 Task: Move the task Create a new online platform for car rental services to the section Done in the project AgileMind and filter the tasks in the project by Due this week
Action: Mouse moved to (620, 256)
Screenshot: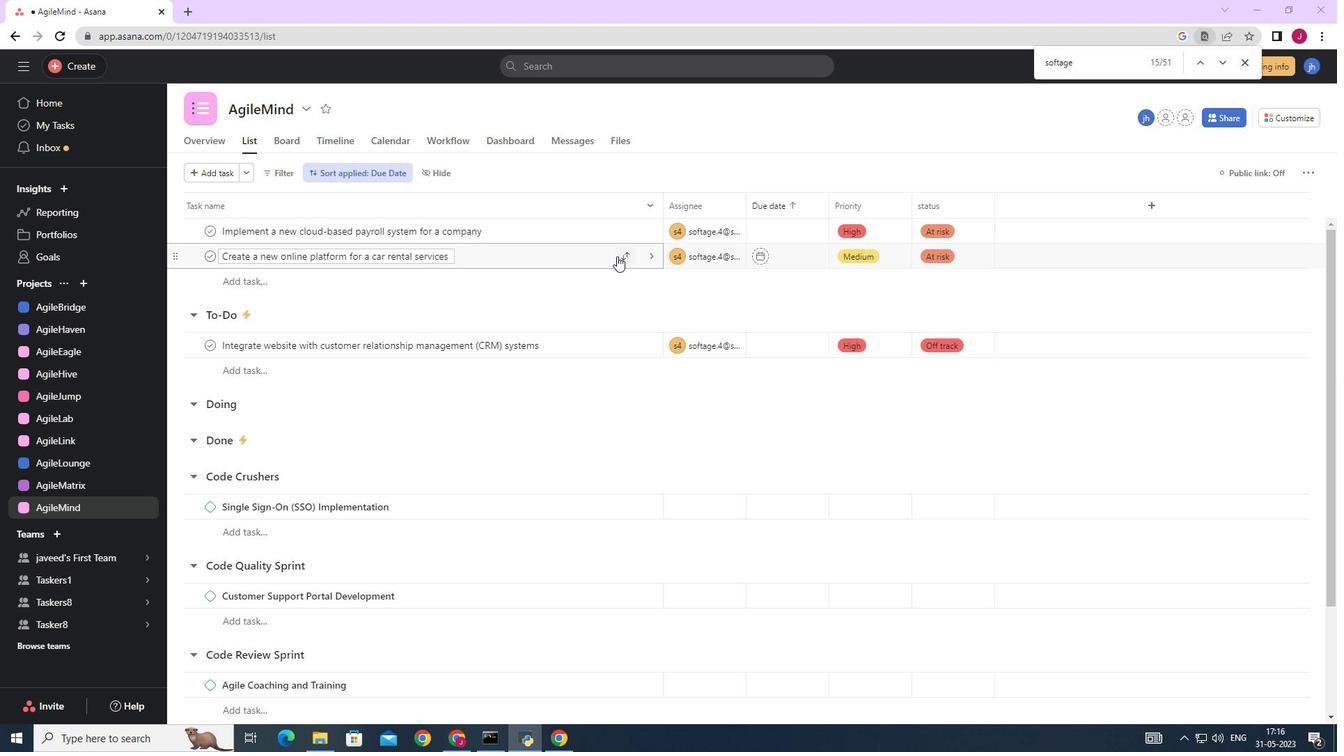 
Action: Mouse pressed left at (620, 256)
Screenshot: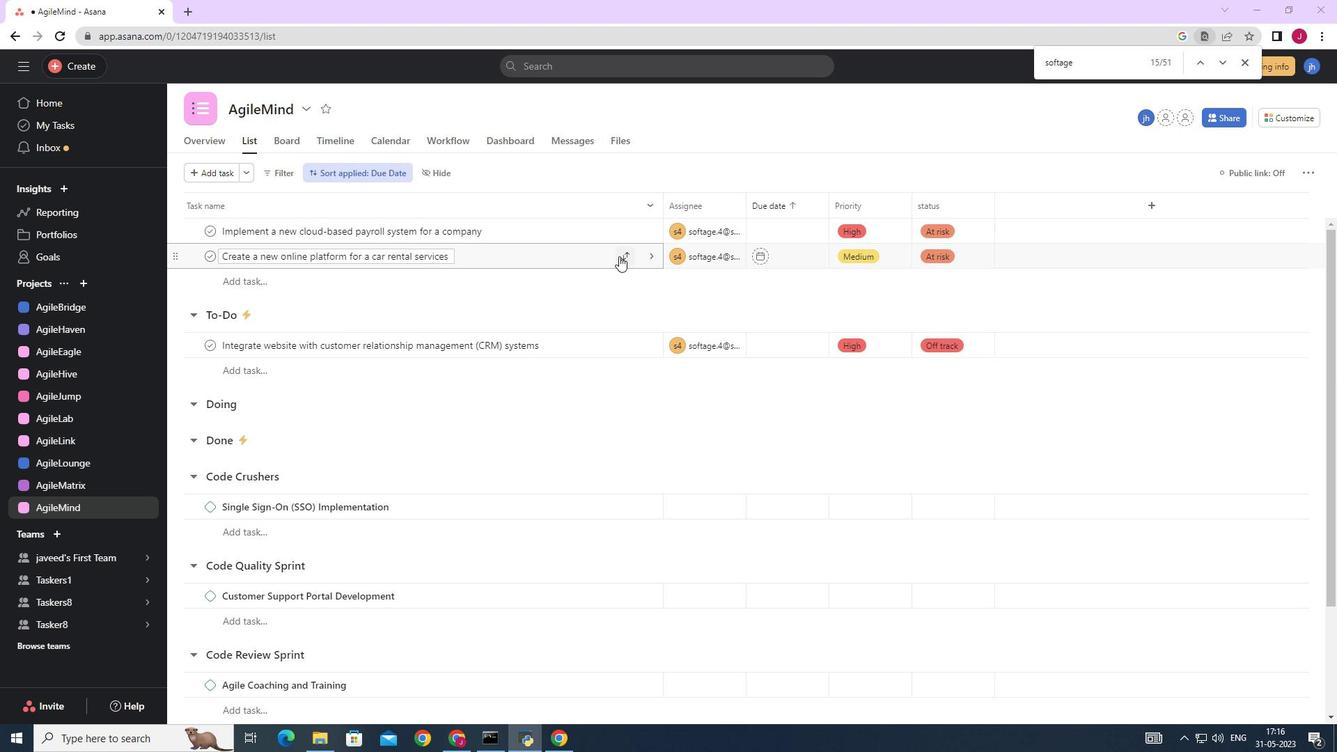
Action: Mouse moved to (555, 381)
Screenshot: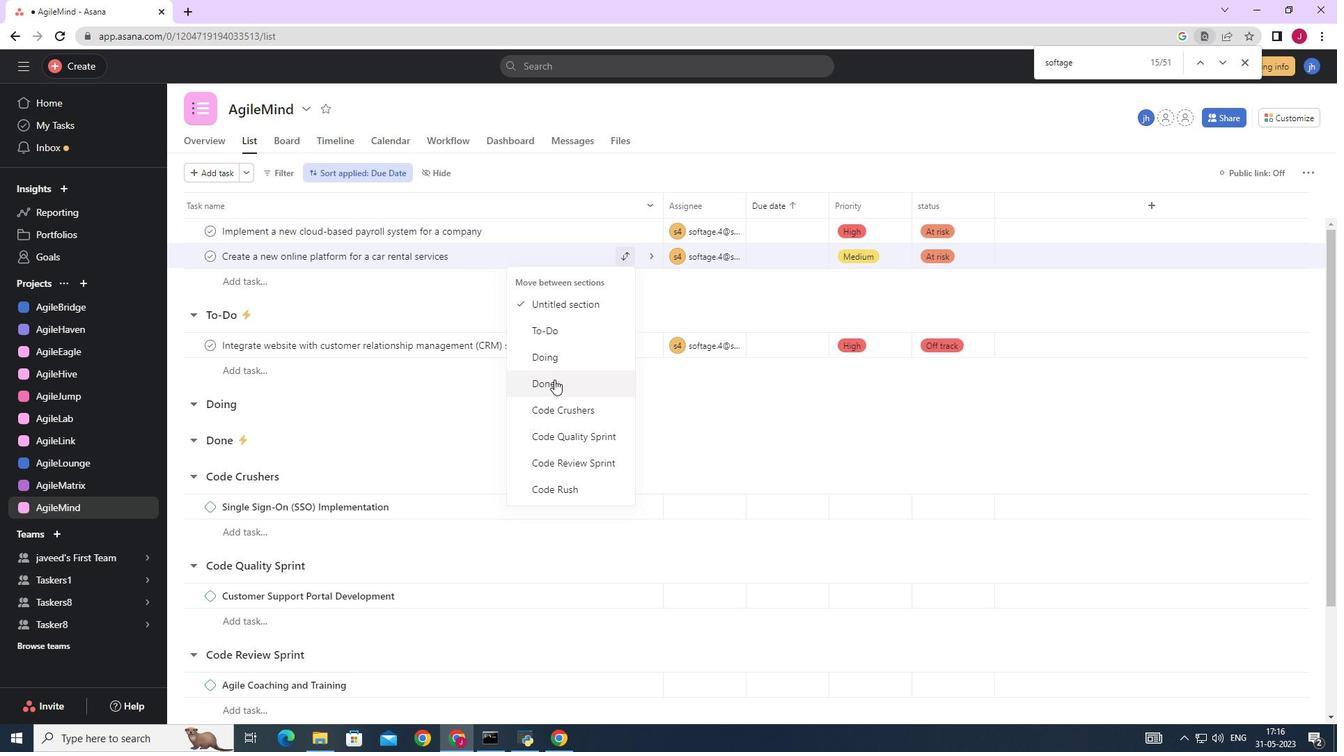 
Action: Mouse pressed left at (555, 381)
Screenshot: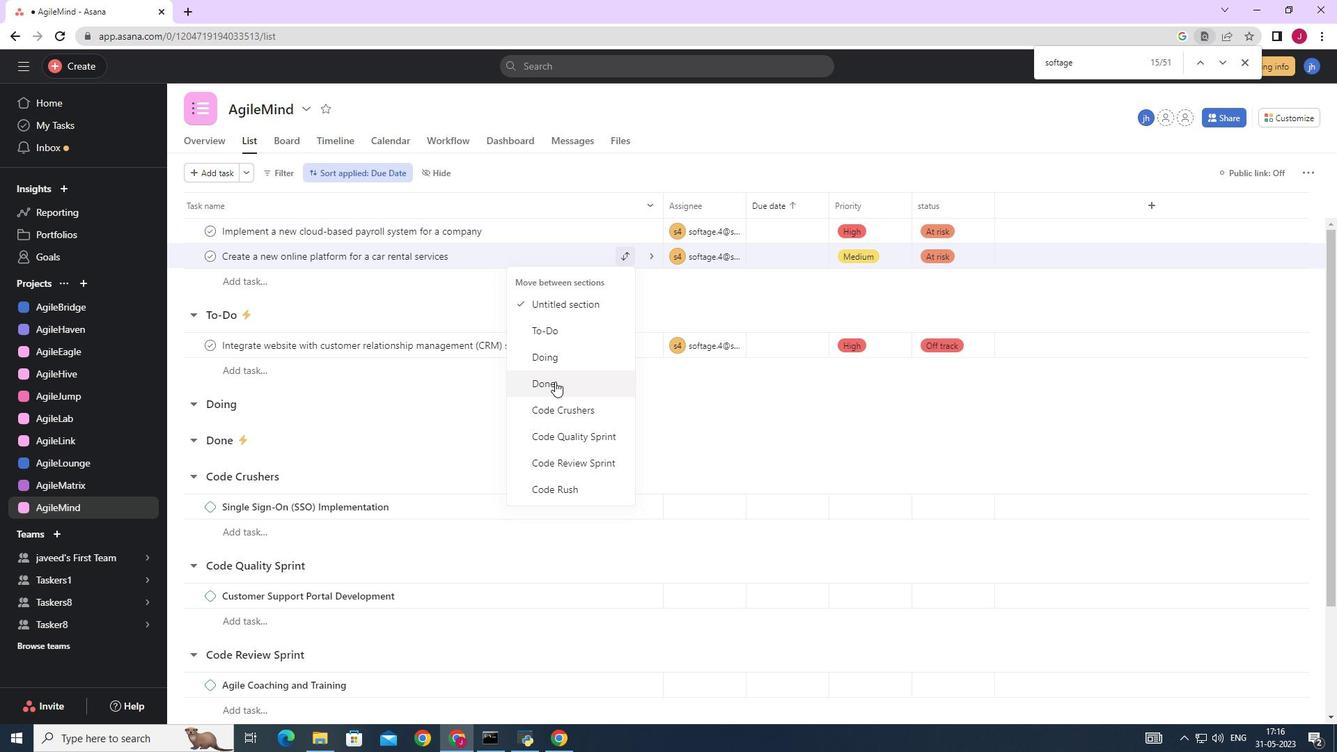 
Action: Mouse moved to (273, 169)
Screenshot: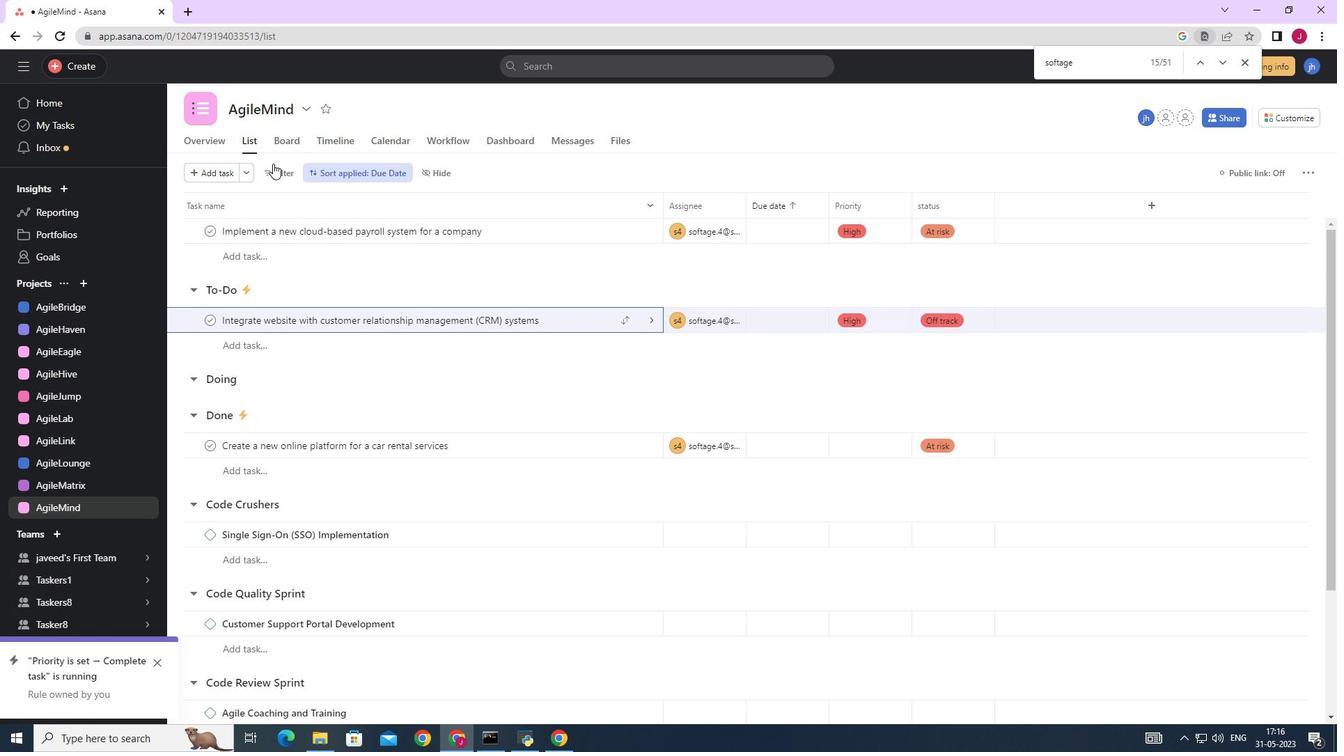 
Action: Mouse pressed left at (273, 169)
Screenshot: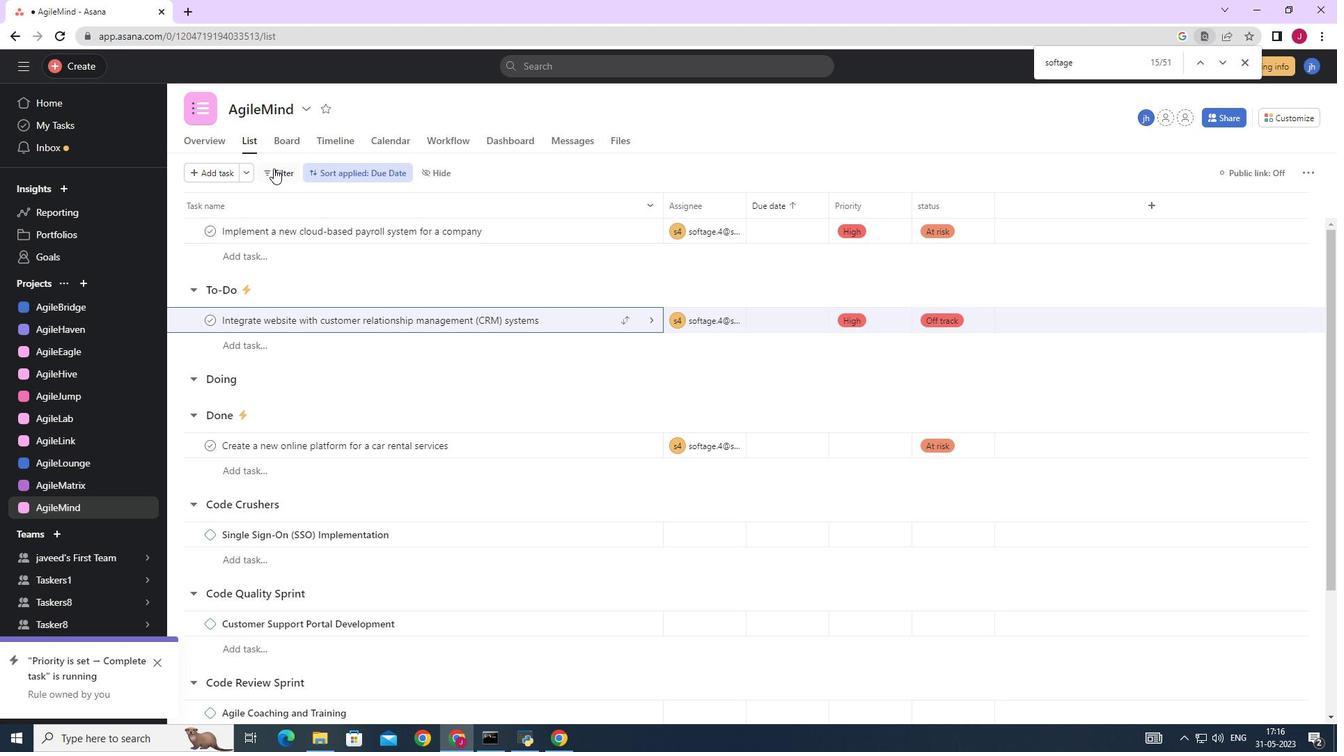 
Action: Mouse moved to (539, 226)
Screenshot: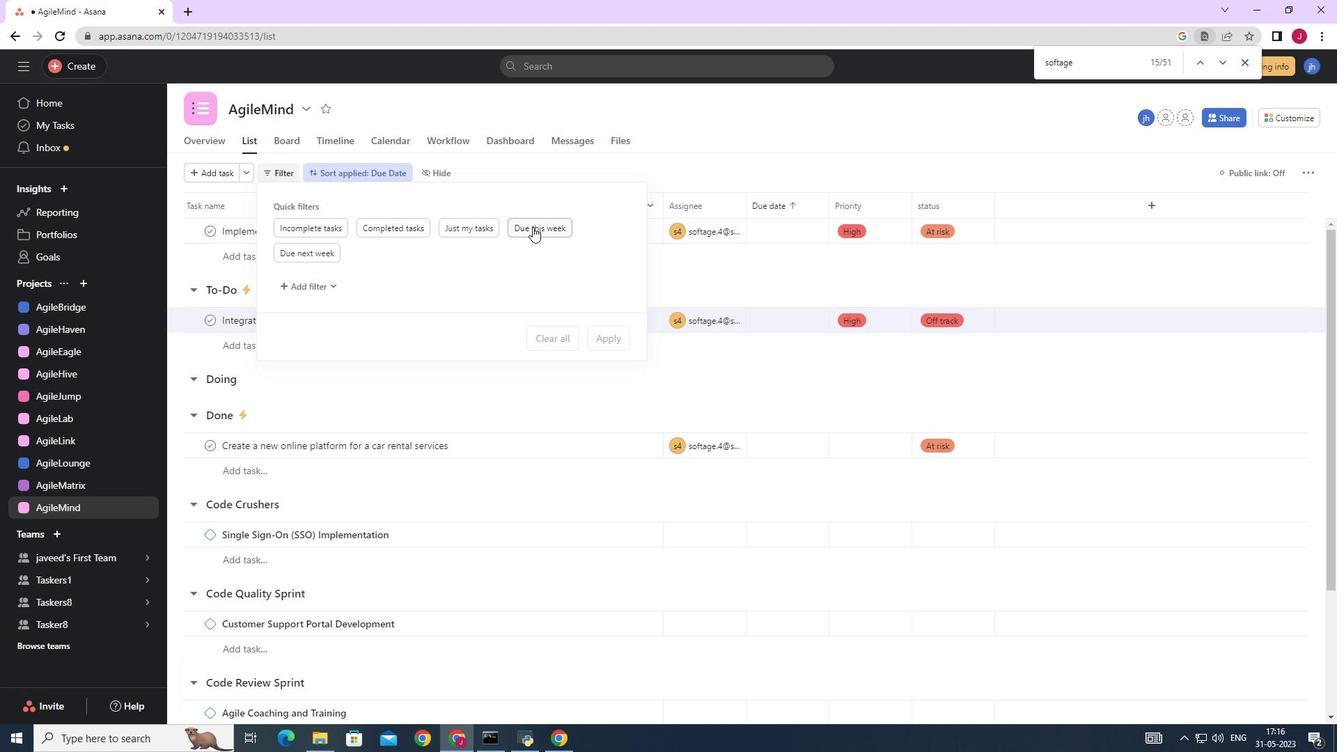 
Action: Mouse pressed left at (539, 226)
Screenshot: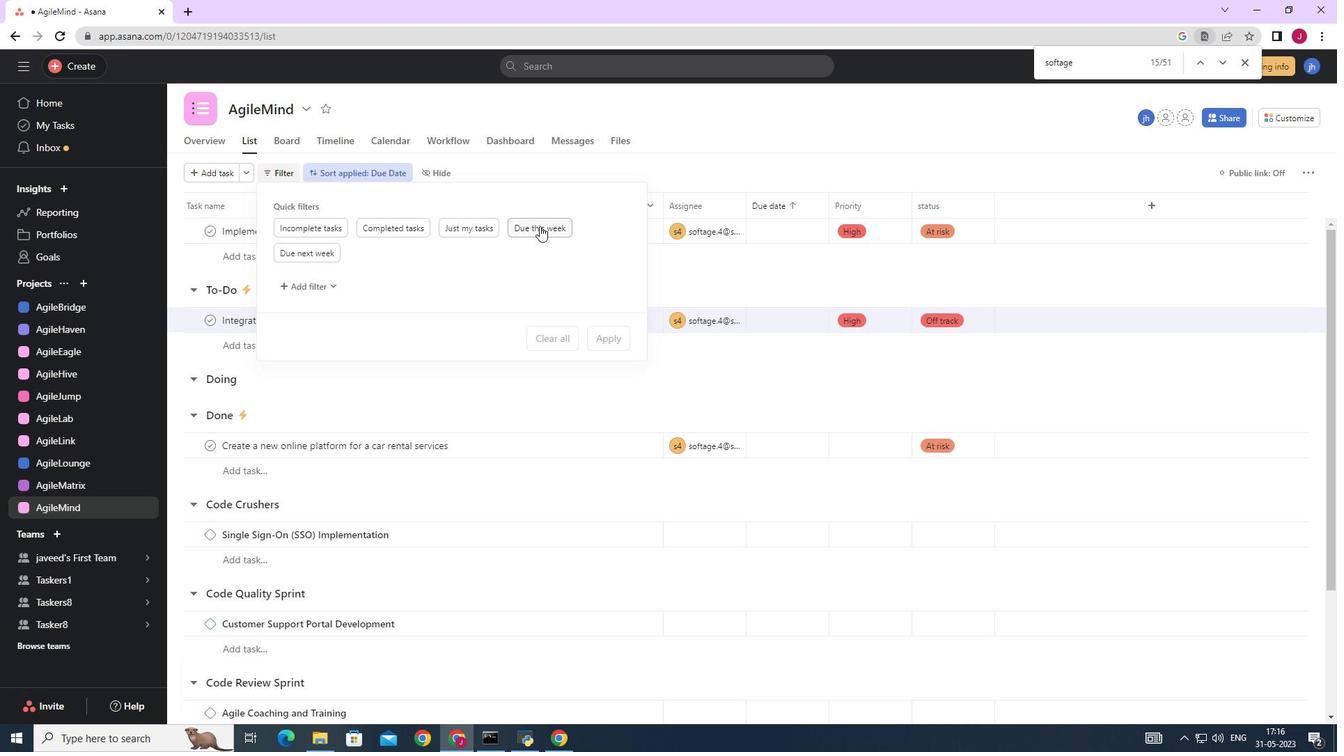 
